 Task: Sort the unsolved tickets in your groups, order by Status category in ascending order.
Action: Mouse moved to (25, 265)
Screenshot: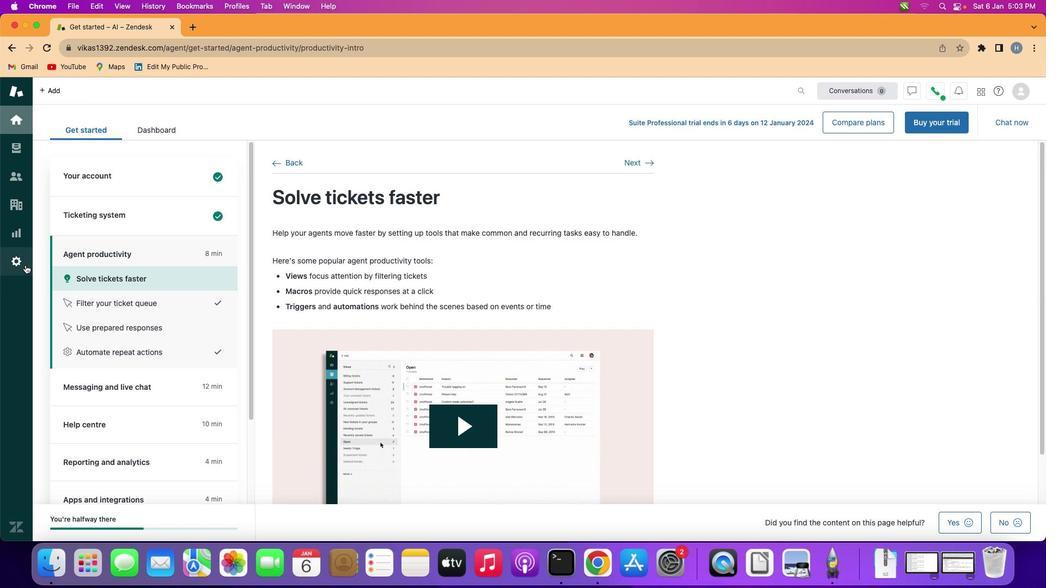 
Action: Mouse pressed left at (25, 265)
Screenshot: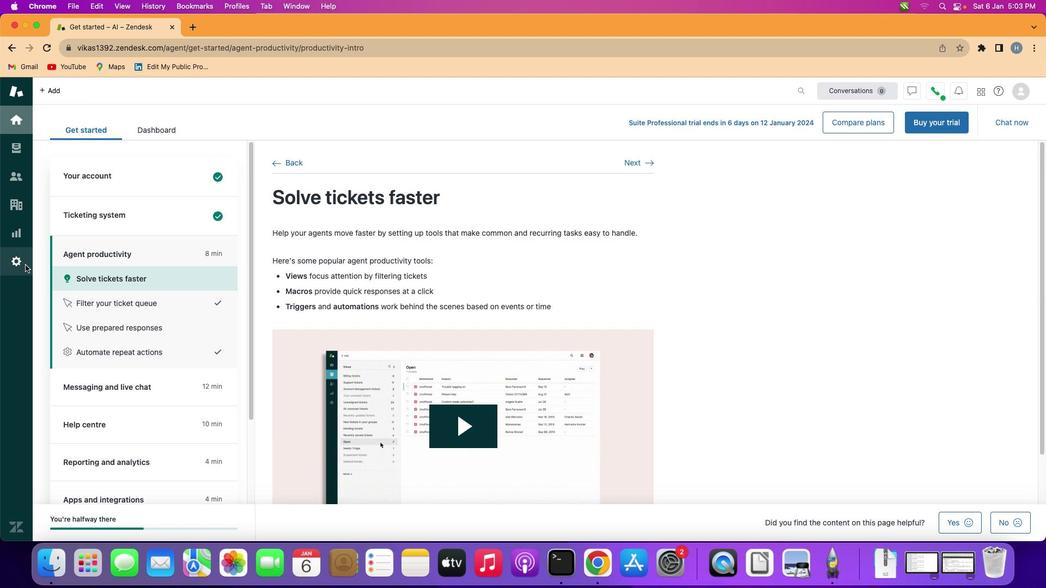 
Action: Mouse moved to (299, 427)
Screenshot: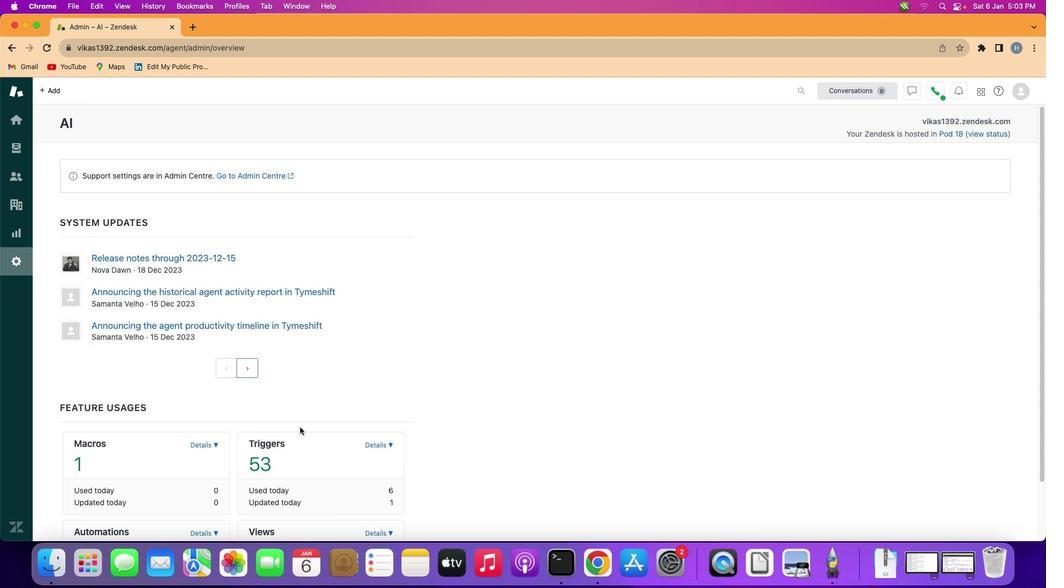 
Action: Mouse scrolled (299, 427) with delta (0, 0)
Screenshot: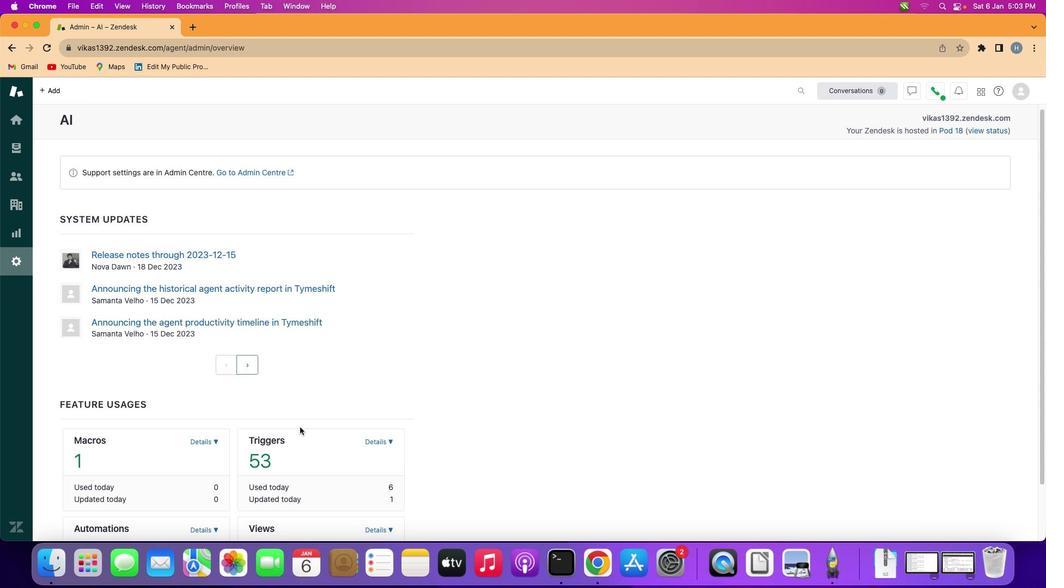 
Action: Mouse scrolled (299, 427) with delta (0, 0)
Screenshot: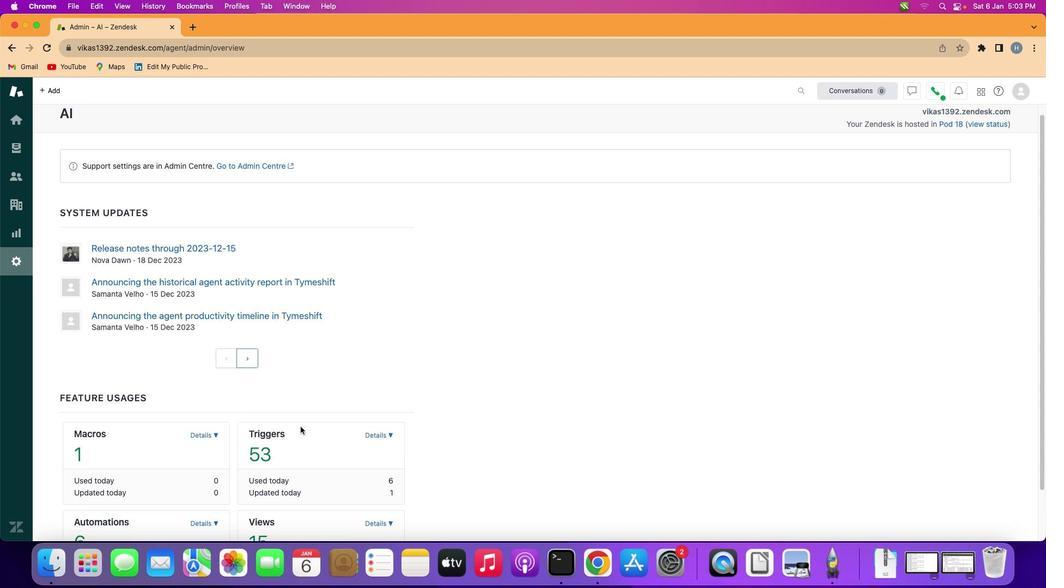 
Action: Mouse scrolled (299, 427) with delta (0, 1)
Screenshot: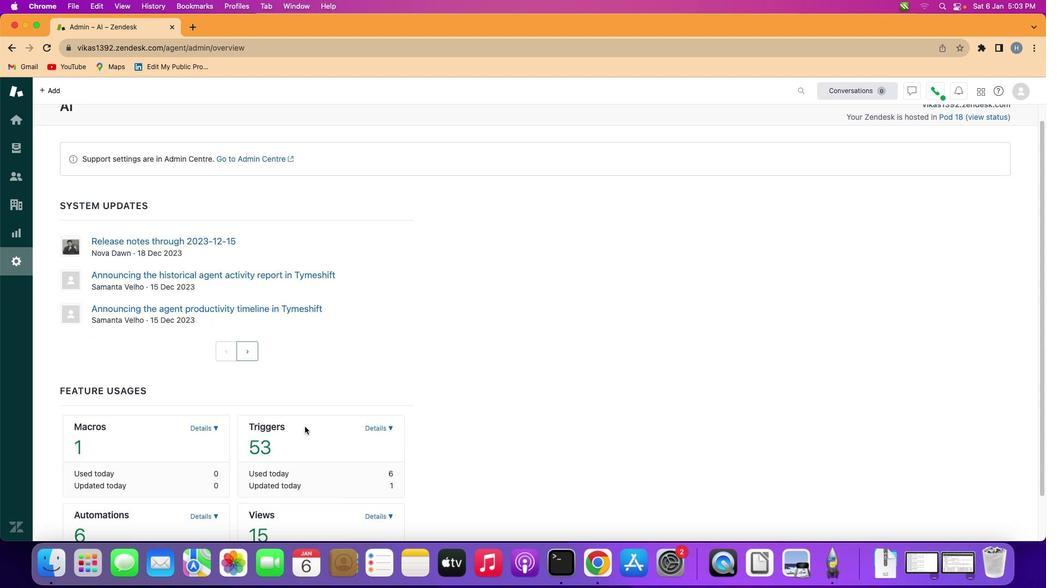 
Action: Mouse scrolled (299, 427) with delta (0, 0)
Screenshot: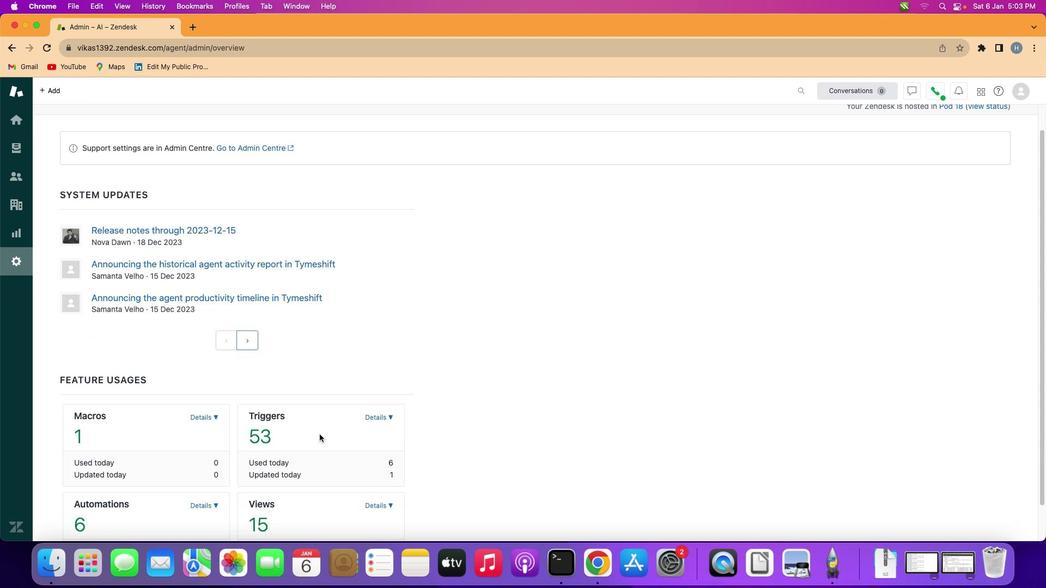 
Action: Mouse moved to (320, 438)
Screenshot: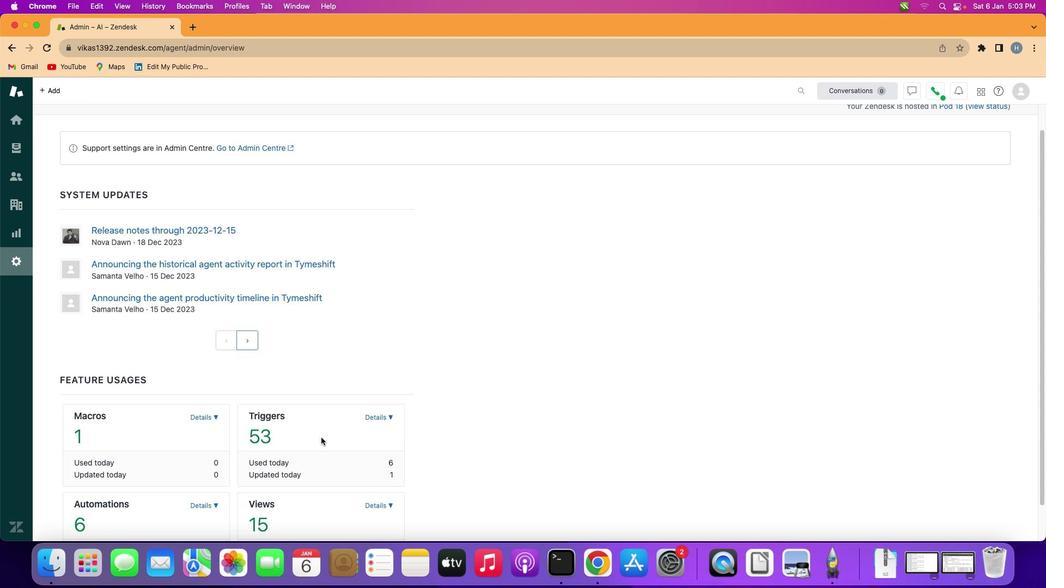 
Action: Mouse scrolled (320, 438) with delta (0, 0)
Screenshot: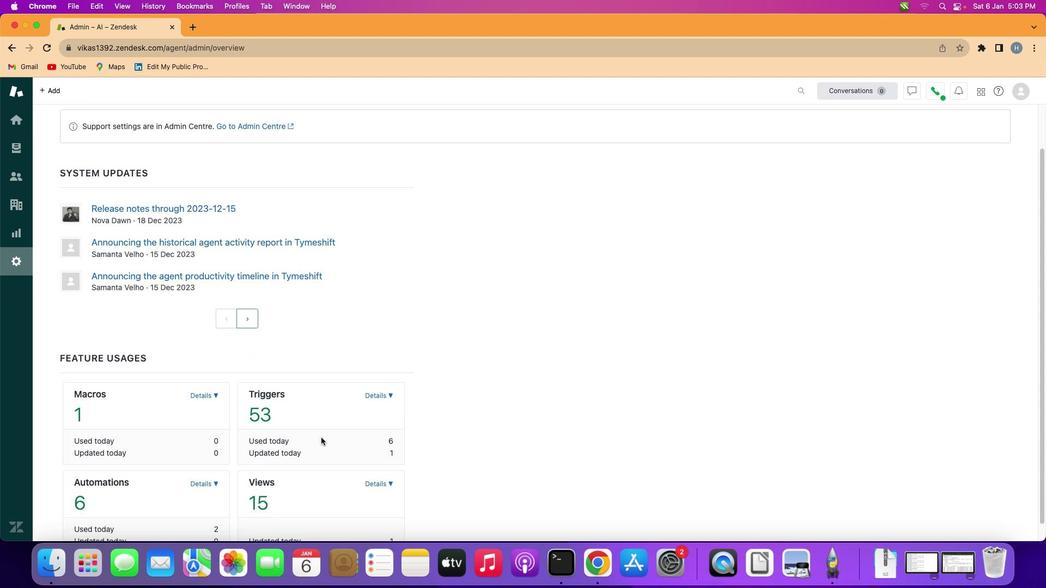 
Action: Mouse scrolled (320, 438) with delta (0, 0)
Screenshot: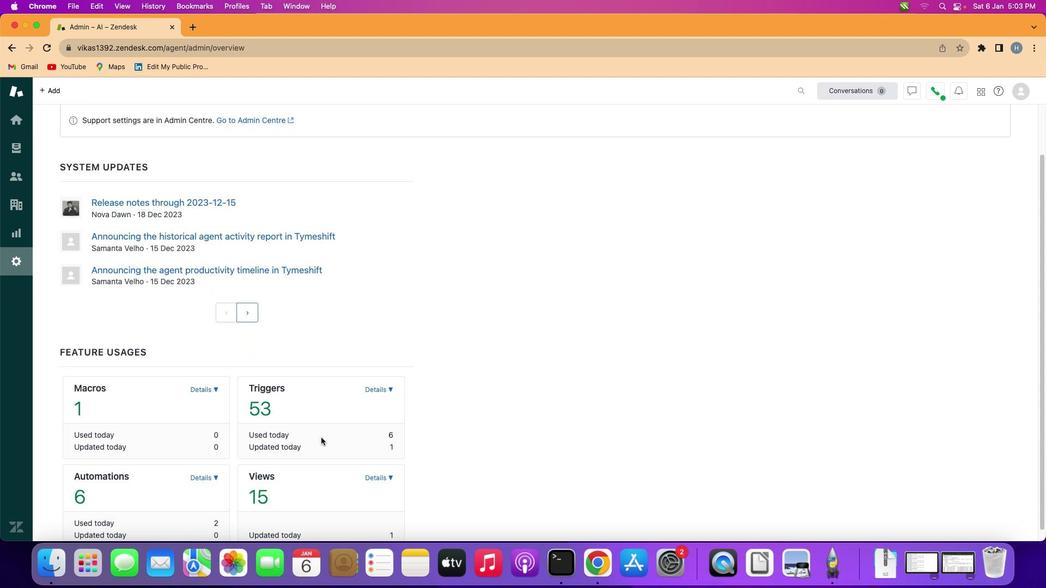 
Action: Mouse scrolled (320, 438) with delta (0, 0)
Screenshot: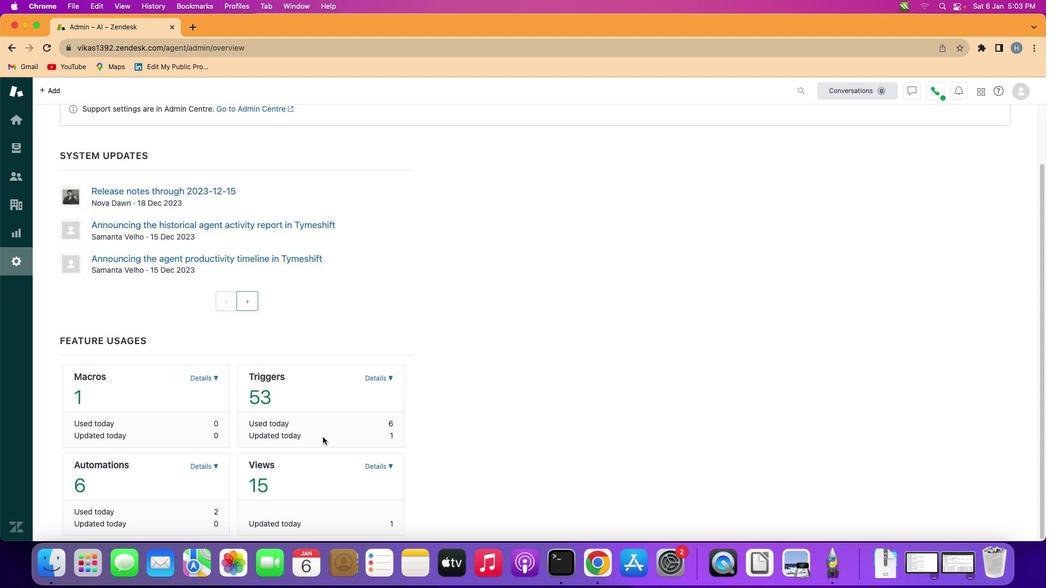 
Action: Mouse scrolled (320, 438) with delta (0, 0)
Screenshot: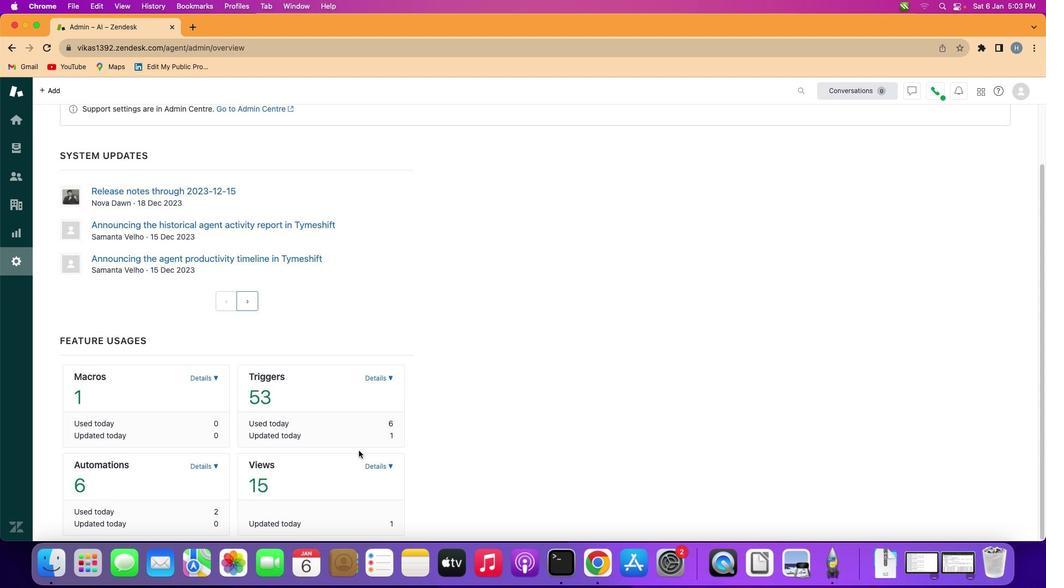 
Action: Mouse moved to (369, 464)
Screenshot: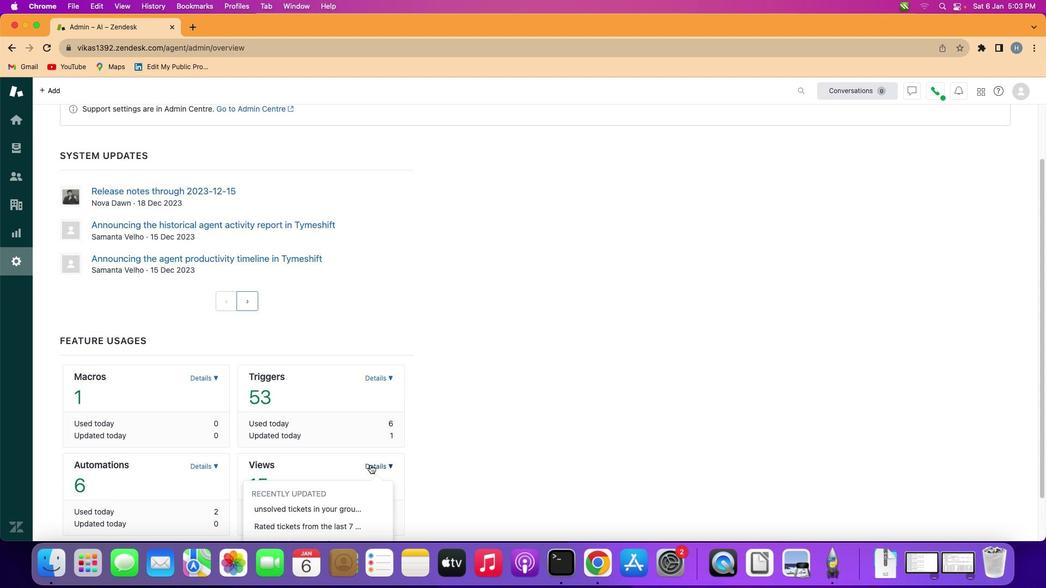 
Action: Mouse pressed left at (369, 464)
Screenshot: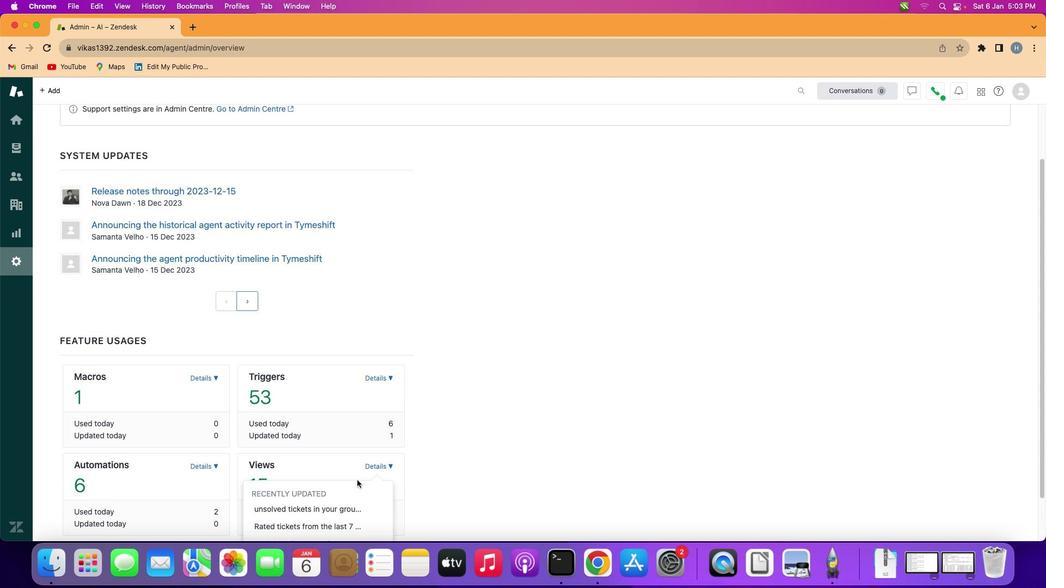 
Action: Mouse moved to (314, 511)
Screenshot: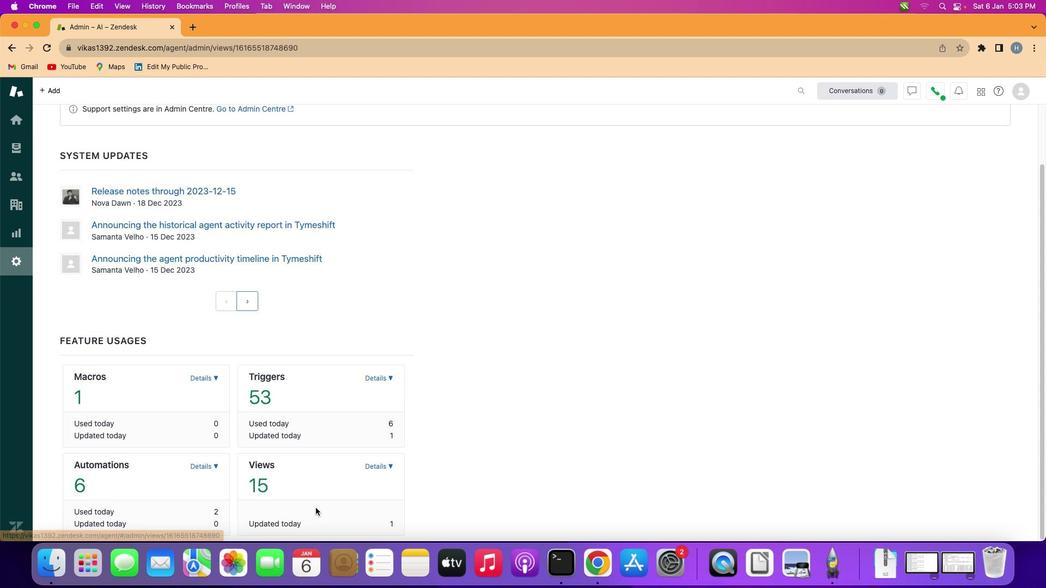 
Action: Mouse pressed left at (314, 511)
Screenshot: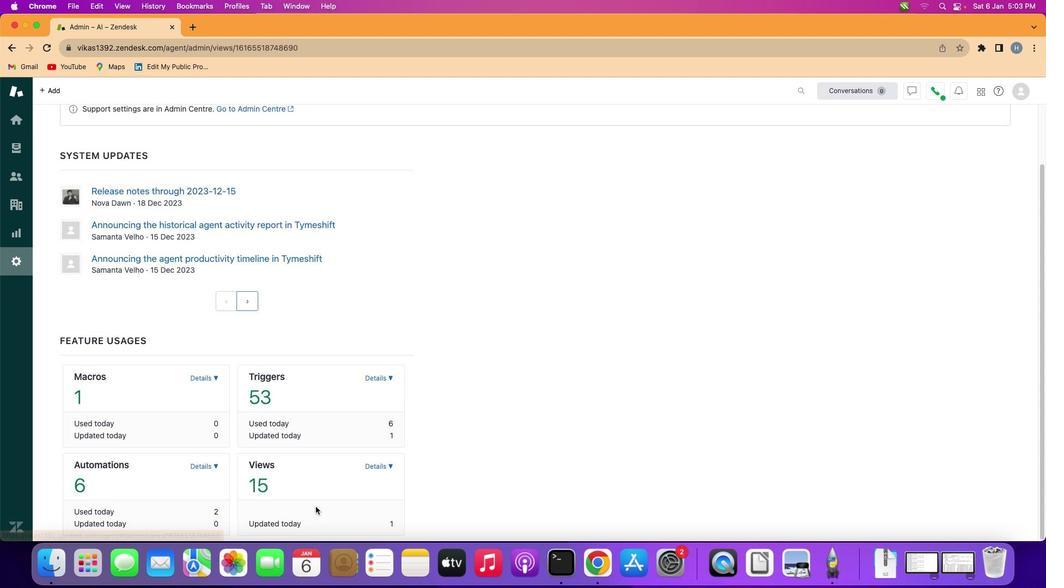 
Action: Mouse moved to (444, 372)
Screenshot: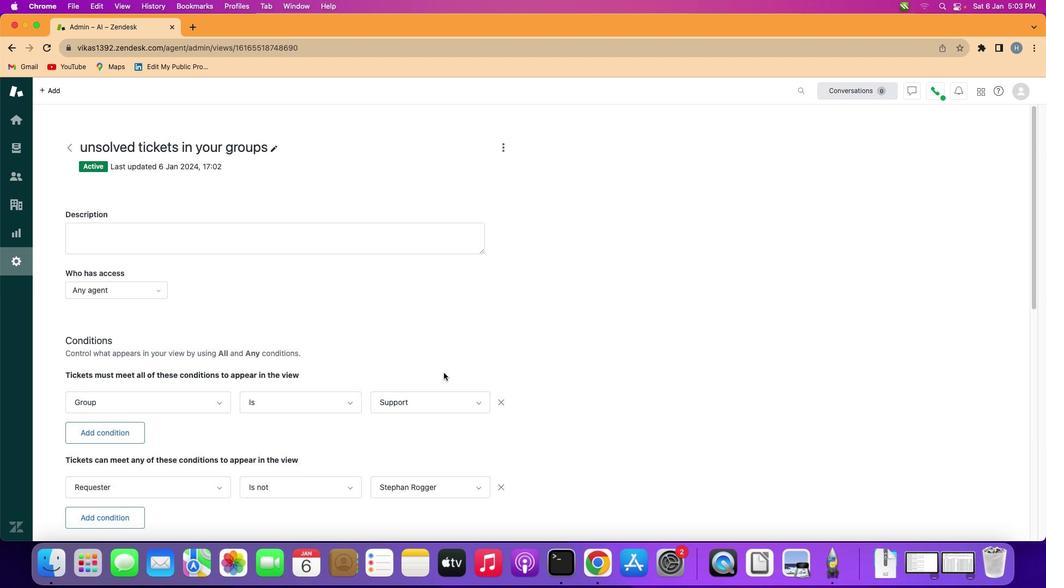 
Action: Mouse scrolled (444, 372) with delta (0, 0)
Screenshot: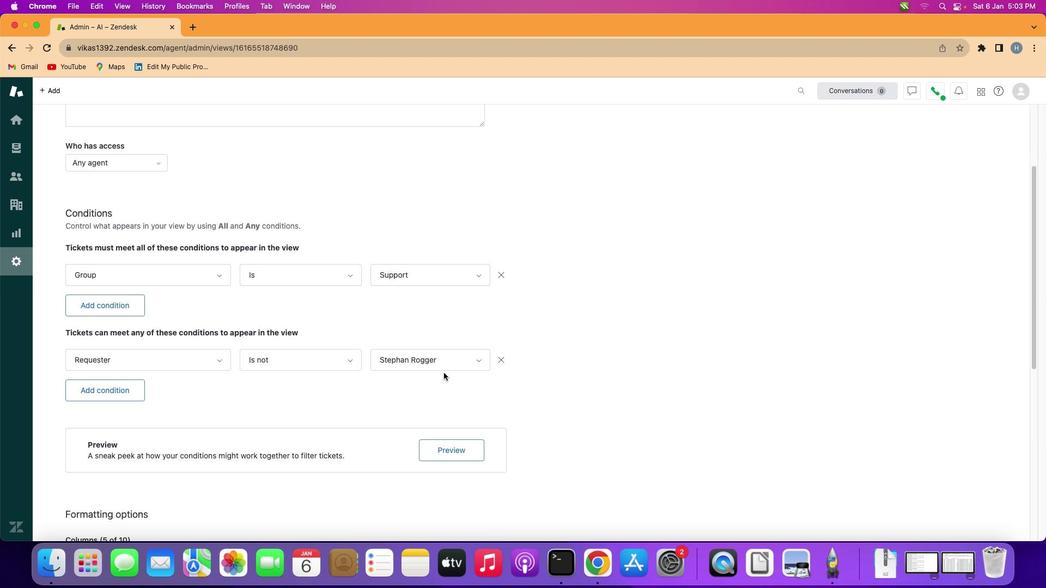 
Action: Mouse scrolled (444, 372) with delta (0, 0)
Screenshot: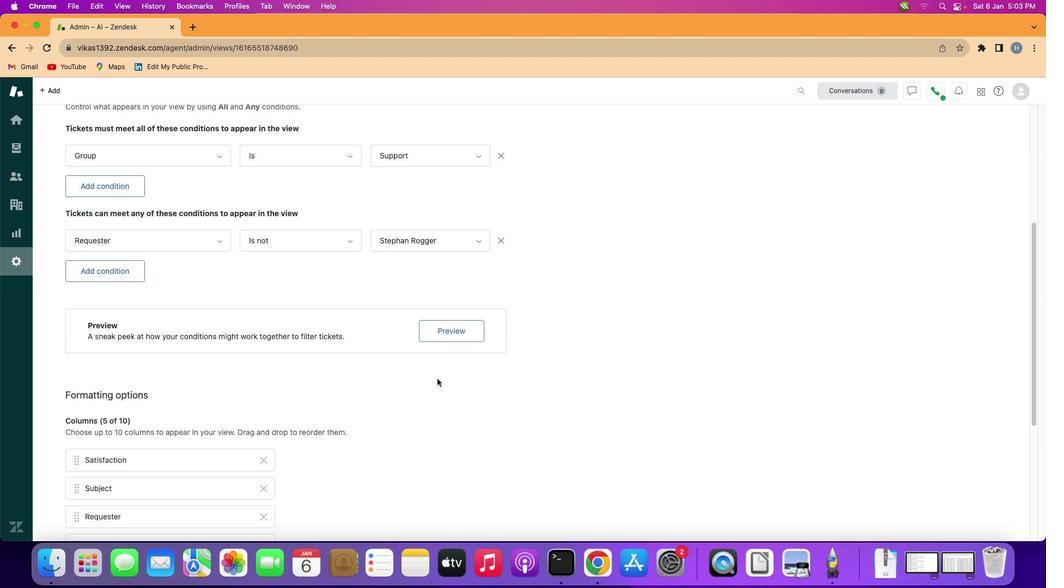 
Action: Mouse scrolled (444, 372) with delta (0, -1)
Screenshot: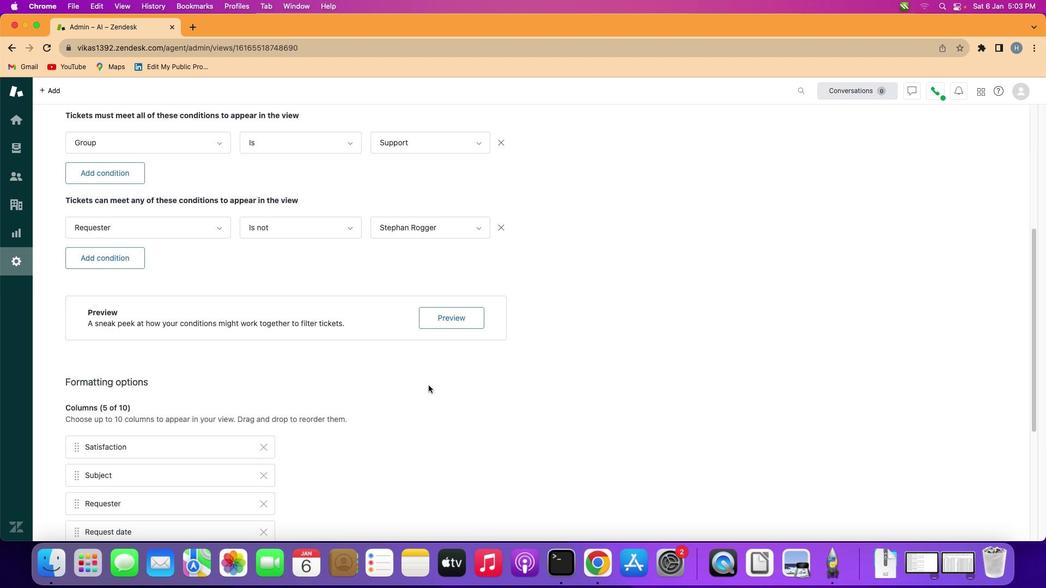 
Action: Mouse scrolled (444, 372) with delta (0, -1)
Screenshot: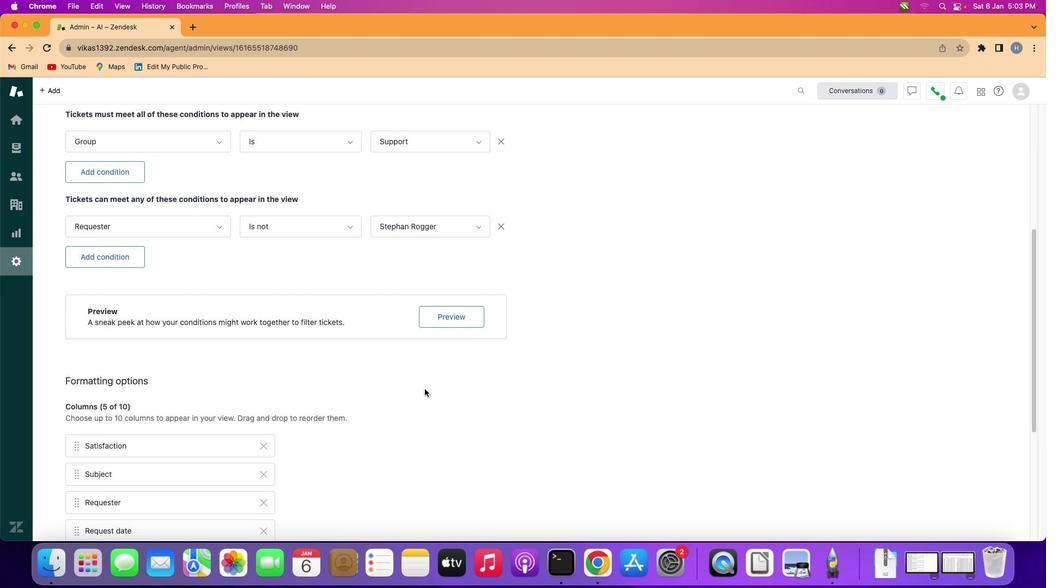 
Action: Mouse scrolled (444, 372) with delta (0, -2)
Screenshot: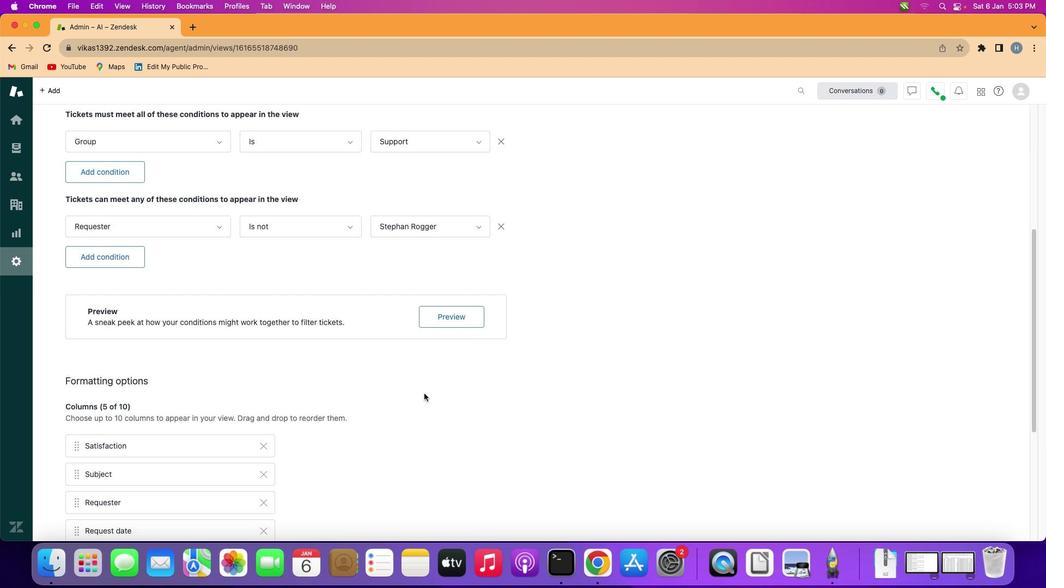 
Action: Mouse moved to (423, 395)
Screenshot: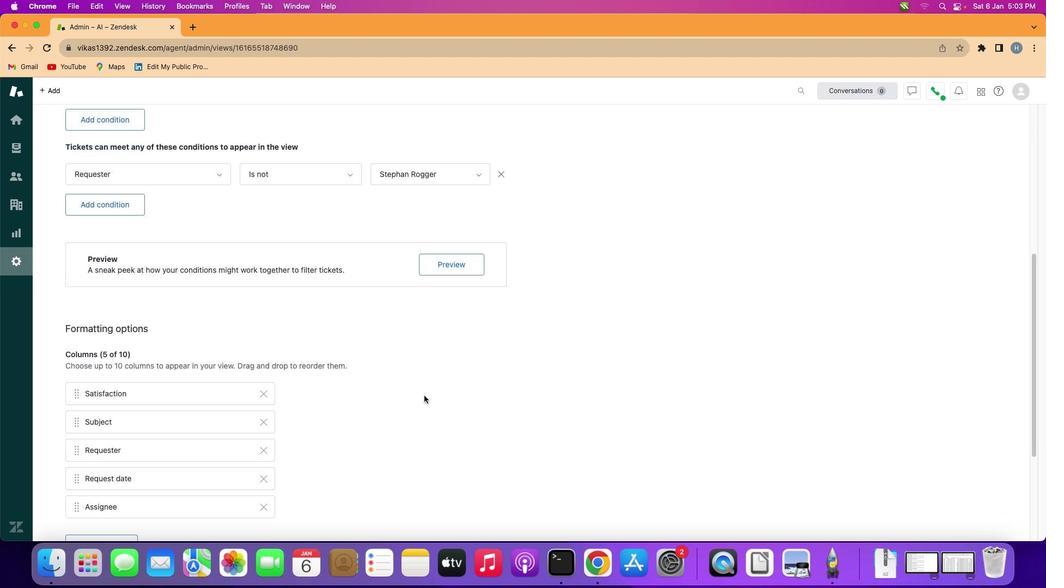
Action: Mouse scrolled (423, 395) with delta (0, 0)
Screenshot: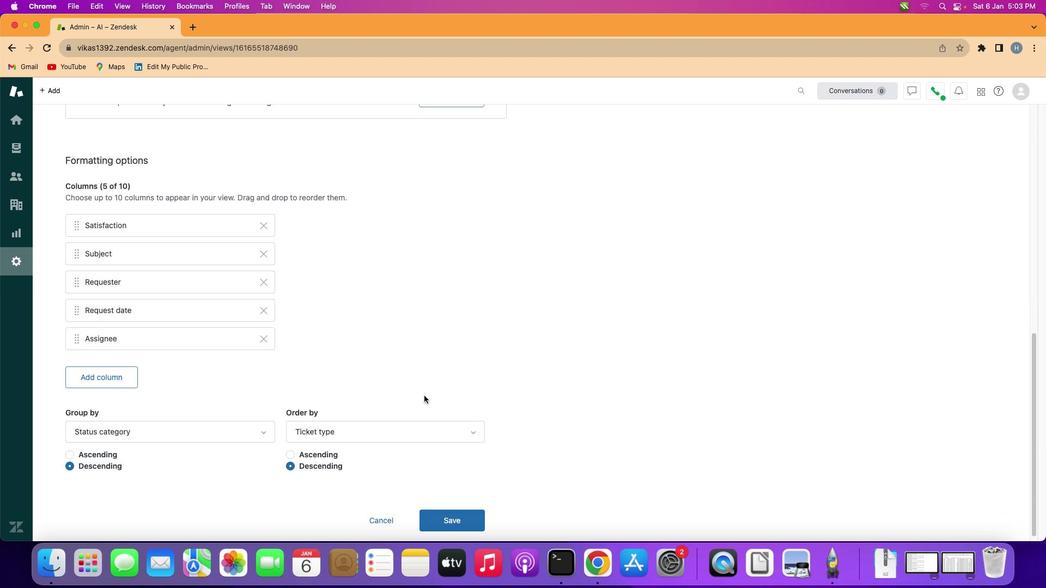 
Action: Mouse scrolled (423, 395) with delta (0, -1)
Screenshot: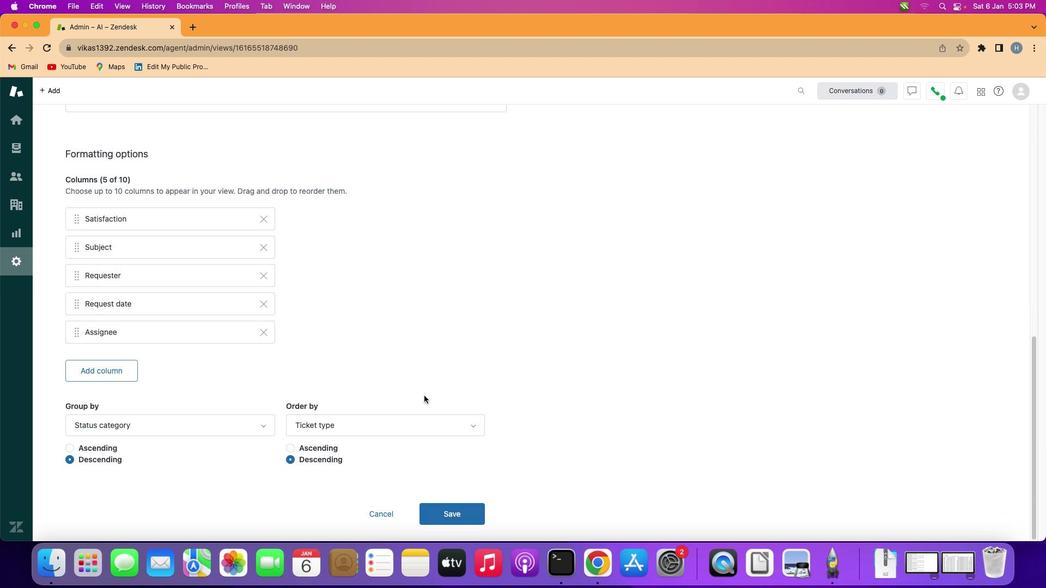 
Action: Mouse scrolled (423, 395) with delta (0, -1)
Screenshot: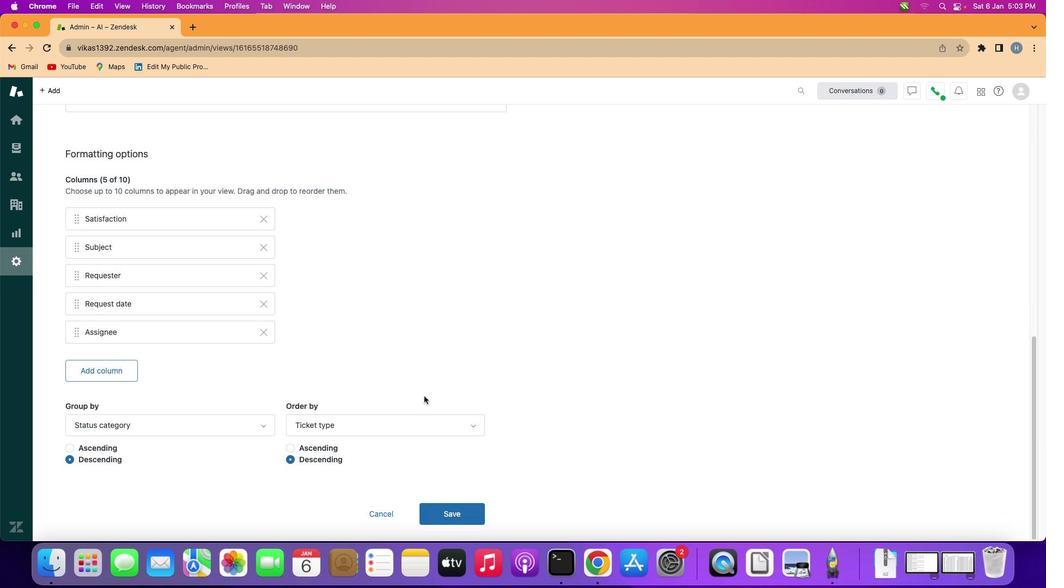 
Action: Mouse scrolled (423, 395) with delta (0, -3)
Screenshot: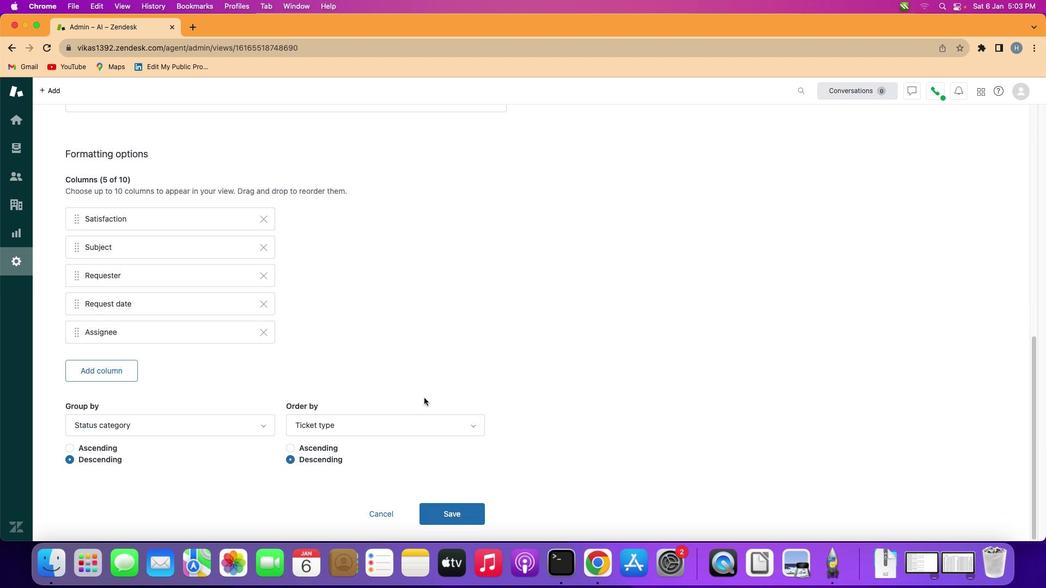 
Action: Mouse scrolled (423, 395) with delta (0, -3)
Screenshot: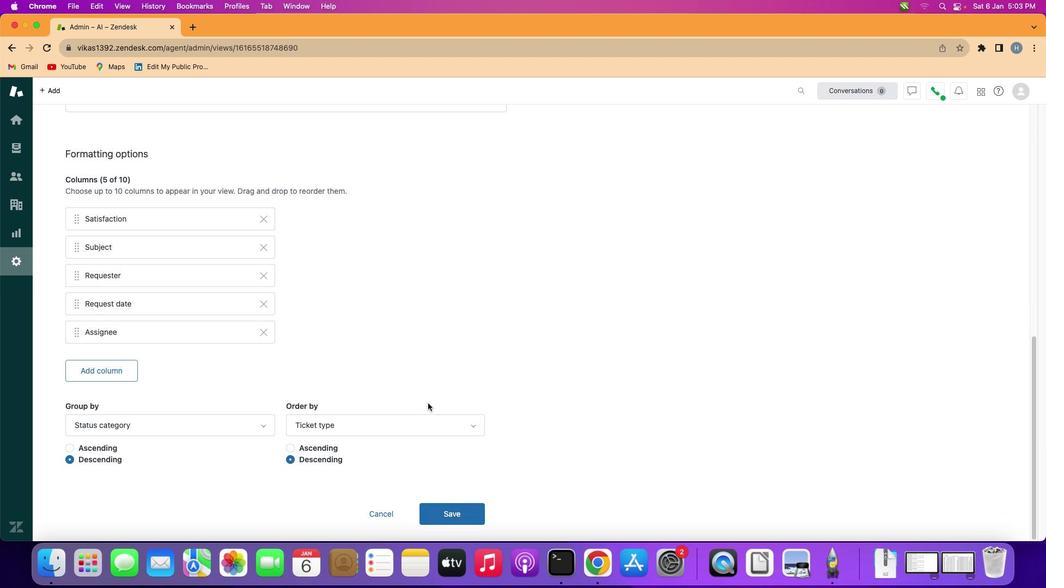 
Action: Mouse moved to (457, 427)
Screenshot: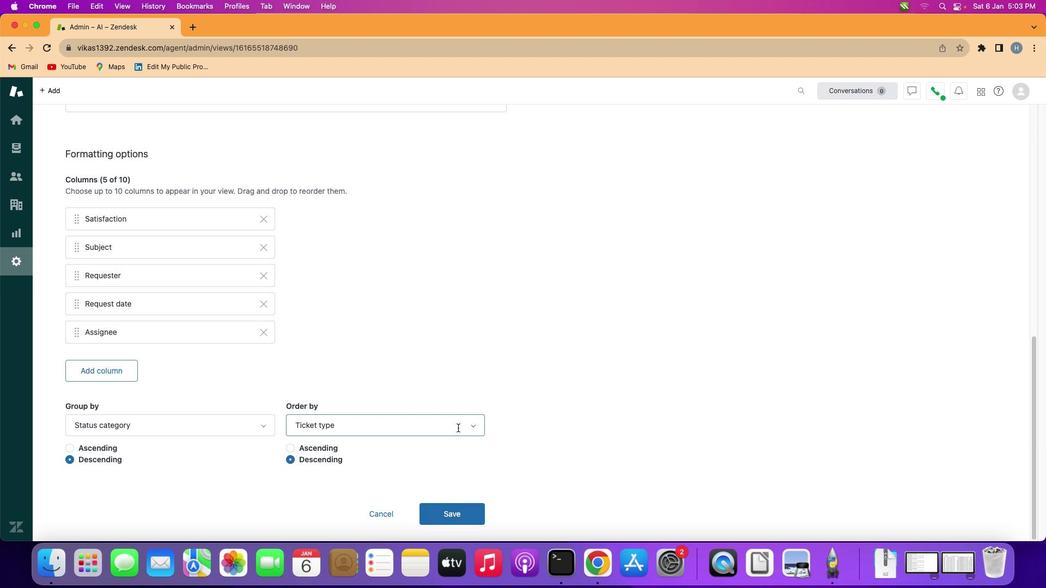 
Action: Mouse pressed left at (457, 427)
Screenshot: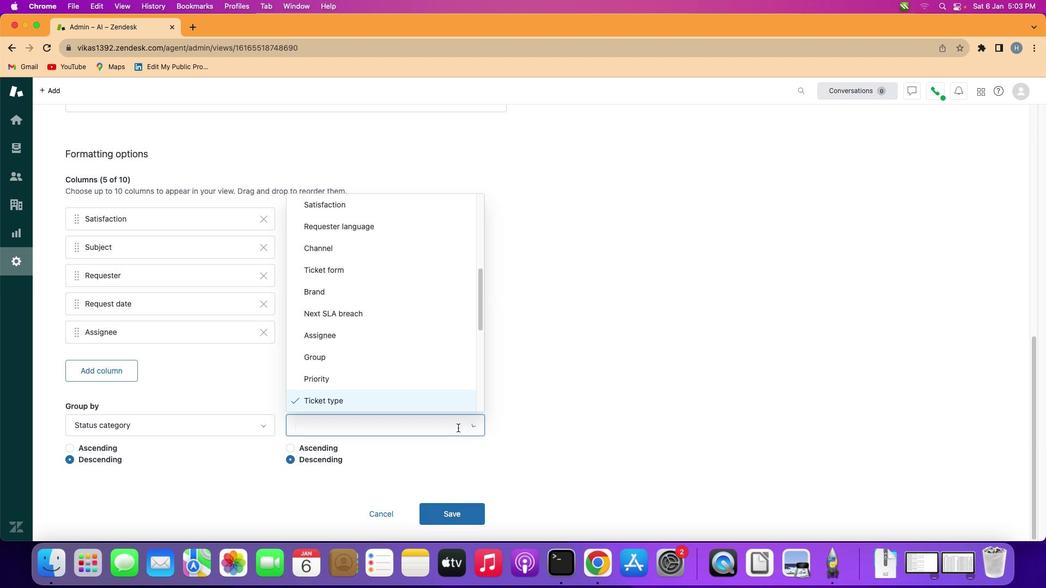 
Action: Mouse moved to (424, 359)
Screenshot: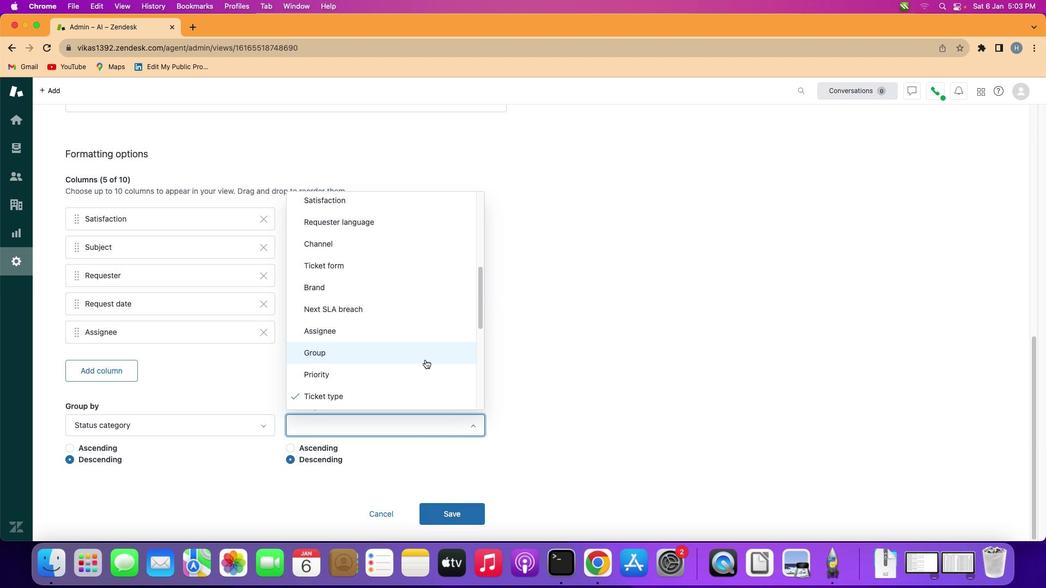 
Action: Mouse scrolled (424, 359) with delta (0, 0)
Screenshot: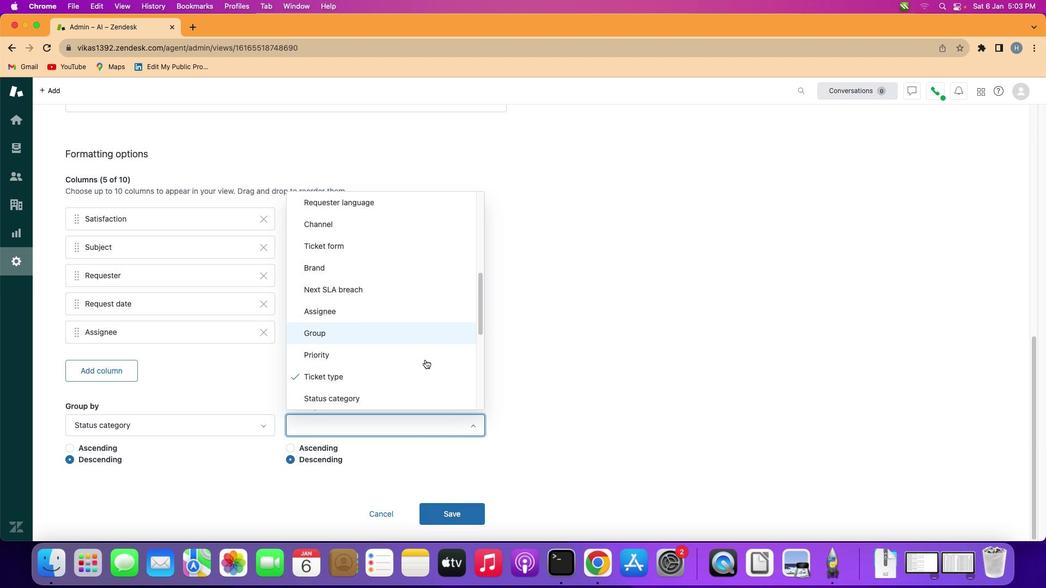 
Action: Mouse scrolled (424, 359) with delta (0, 0)
Screenshot: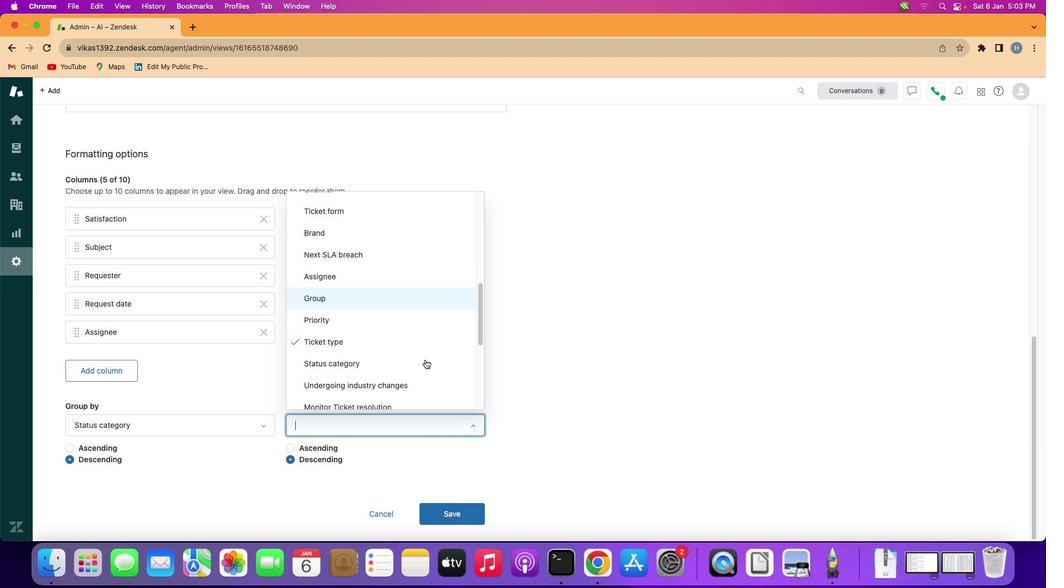 
Action: Mouse scrolled (424, 359) with delta (0, 0)
Screenshot: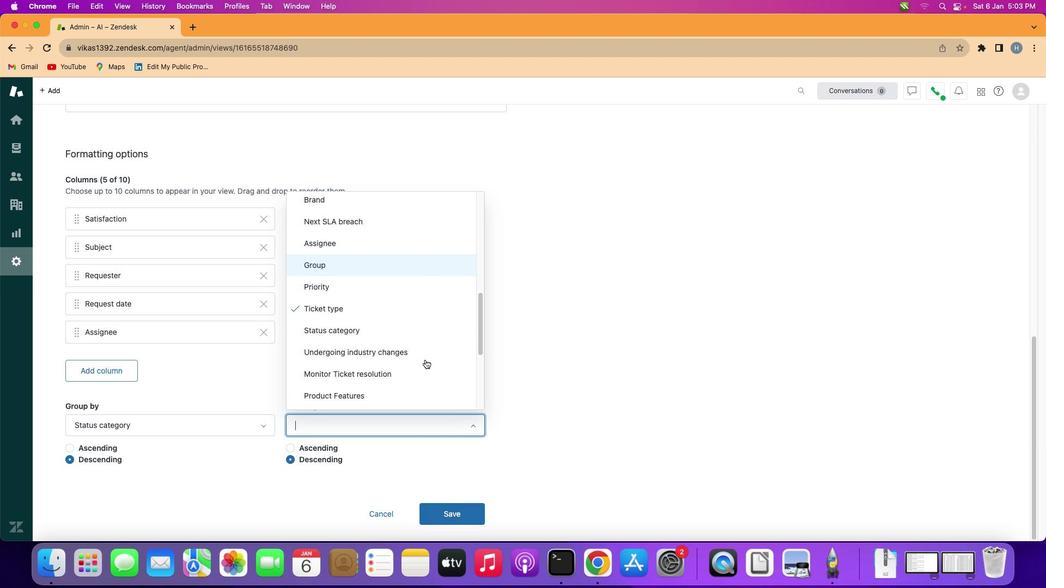 
Action: Mouse scrolled (424, 359) with delta (0, -1)
Screenshot: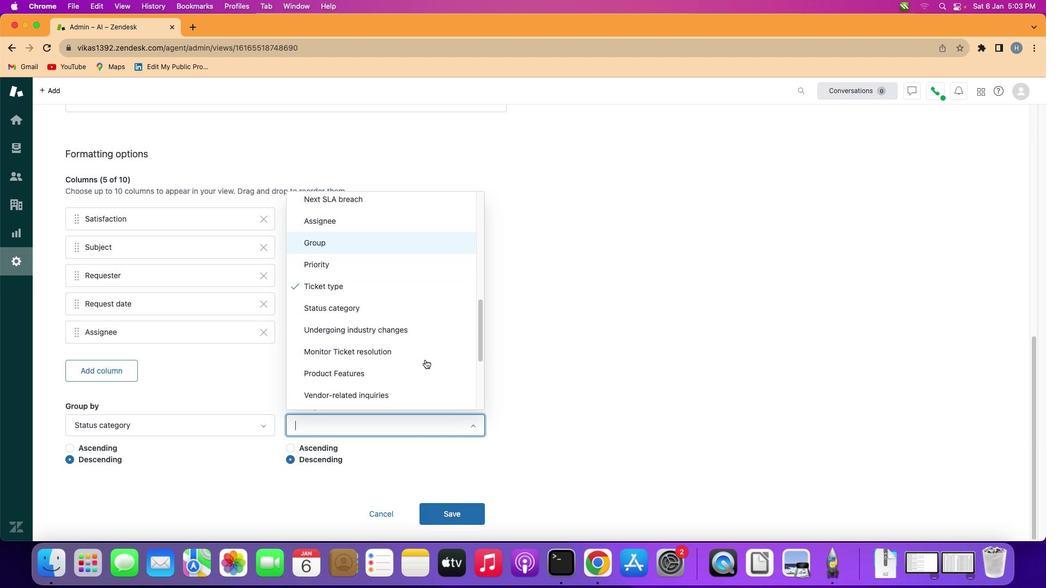 
Action: Mouse scrolled (424, 359) with delta (0, 0)
Screenshot: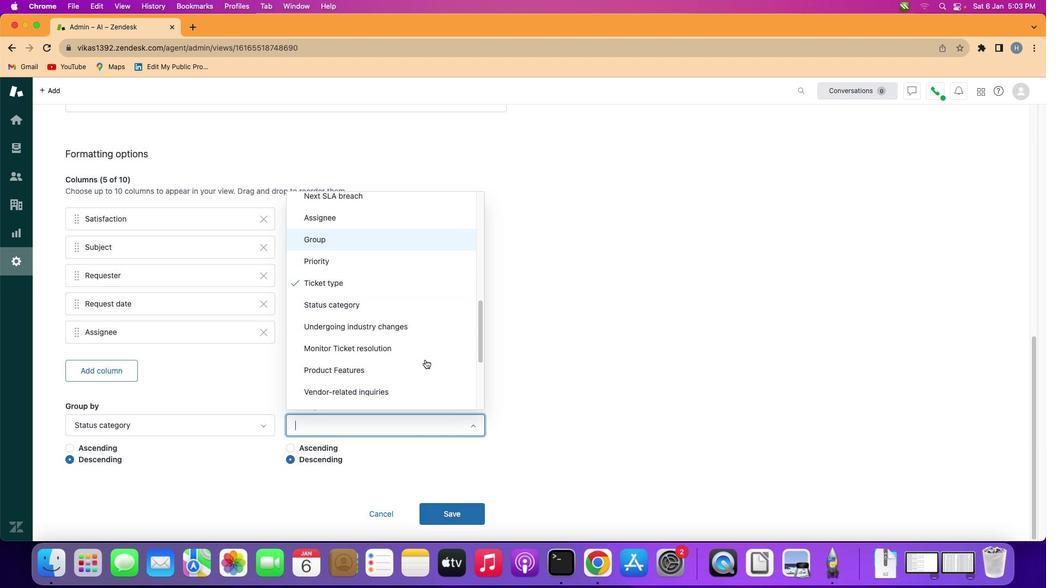 
Action: Mouse moved to (416, 303)
Screenshot: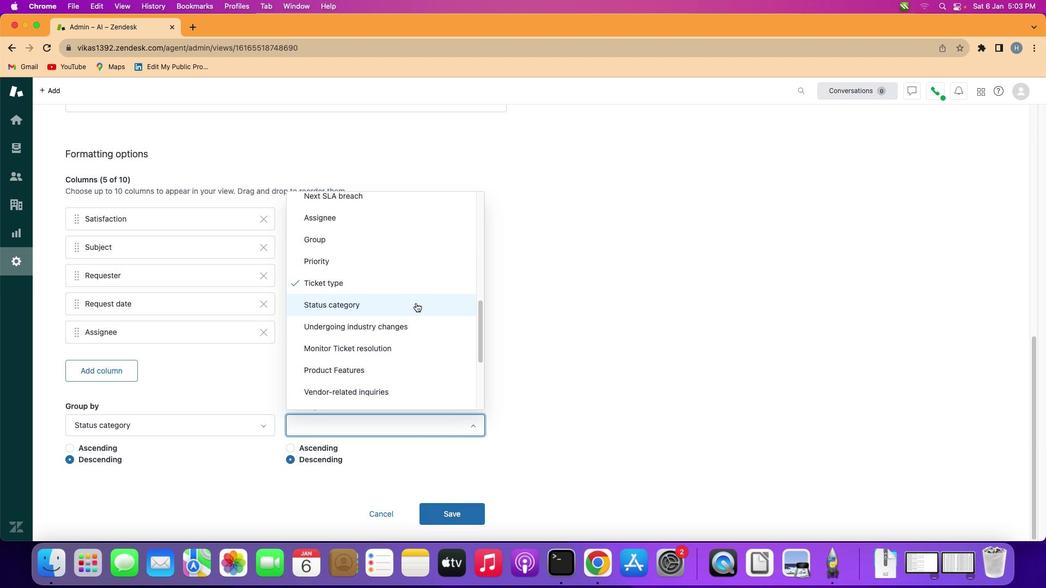 
Action: Mouse pressed left at (416, 303)
Screenshot: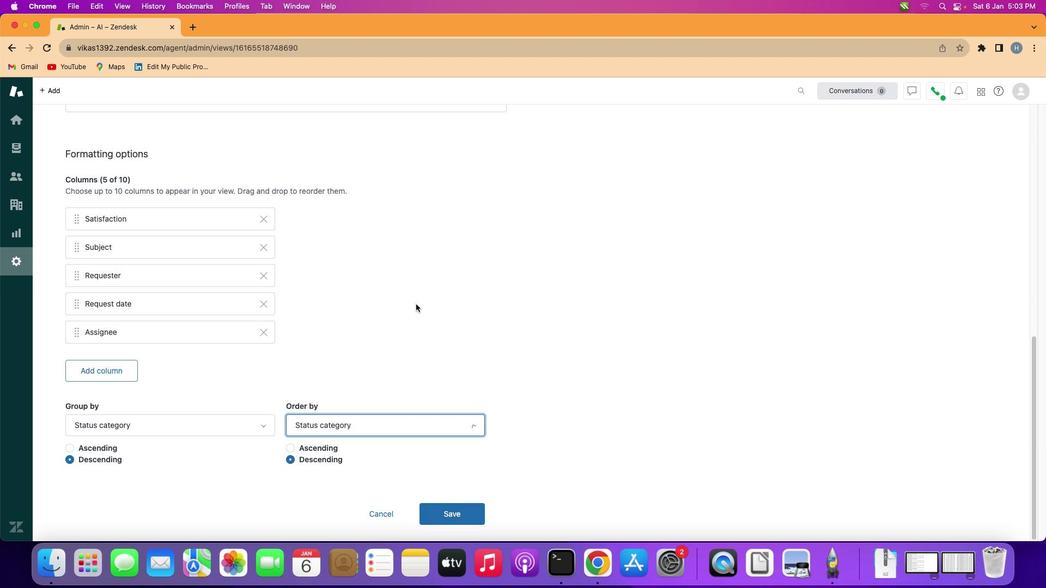 
Action: Mouse moved to (330, 443)
Screenshot: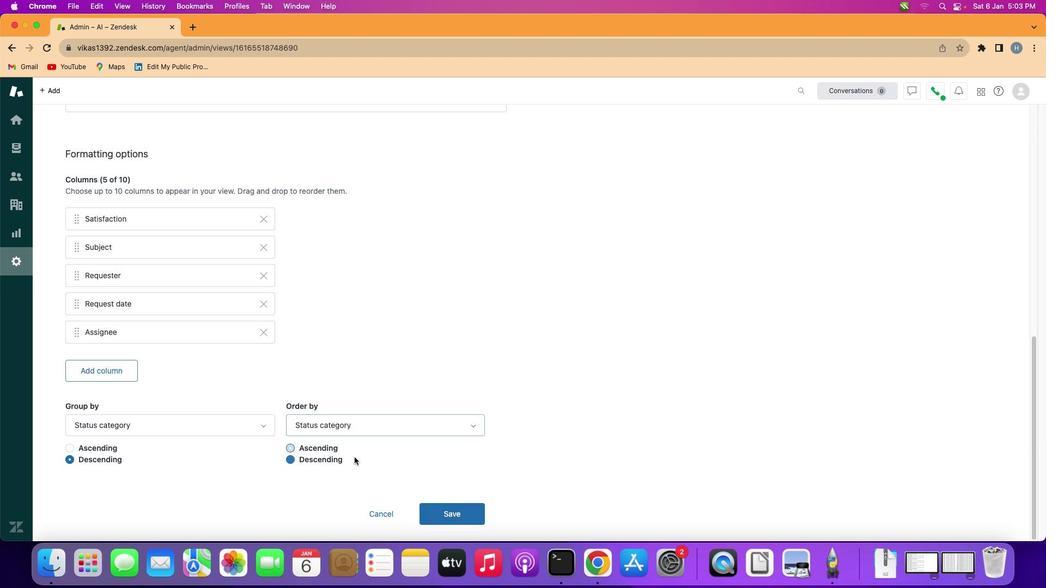 
Action: Mouse pressed left at (330, 443)
Screenshot: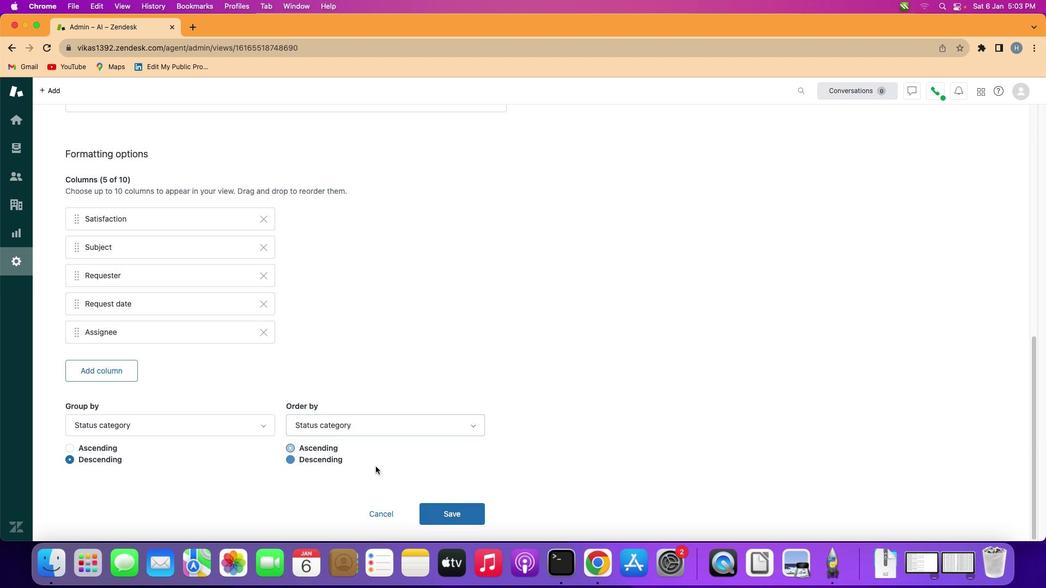 
Action: Mouse moved to (428, 511)
Screenshot: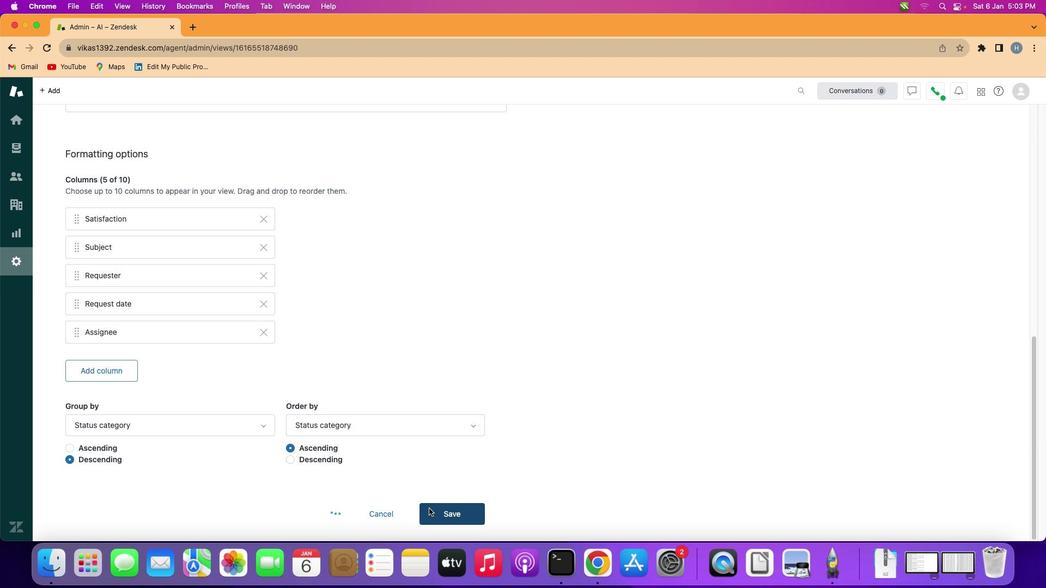 
Action: Mouse pressed left at (428, 511)
Screenshot: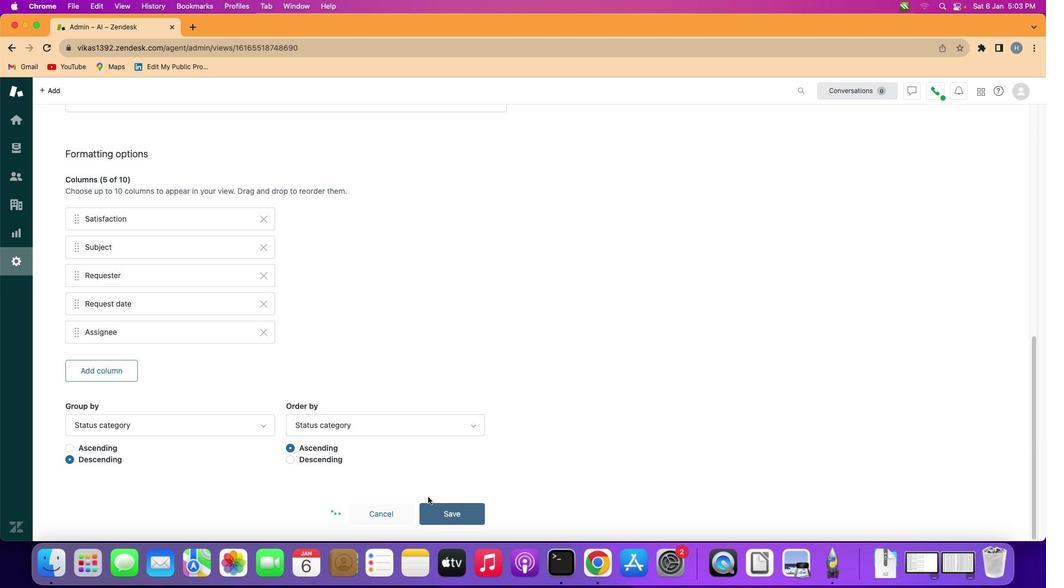 
Action: Mouse moved to (400, 301)
Screenshot: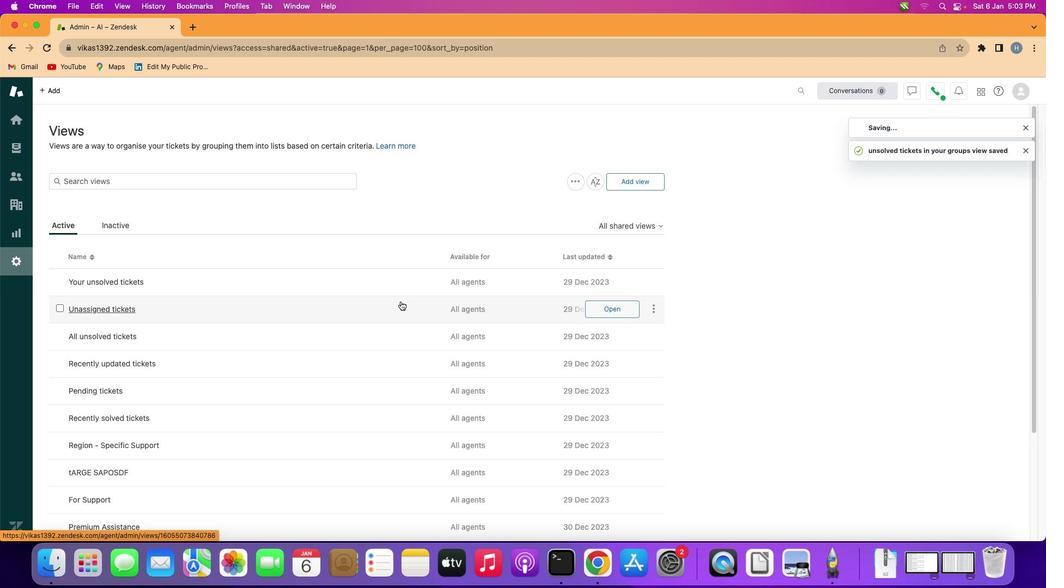 
